 Task: Add Egglife original, egg white wraps to the cart.
Action: Mouse moved to (21, 98)
Screenshot: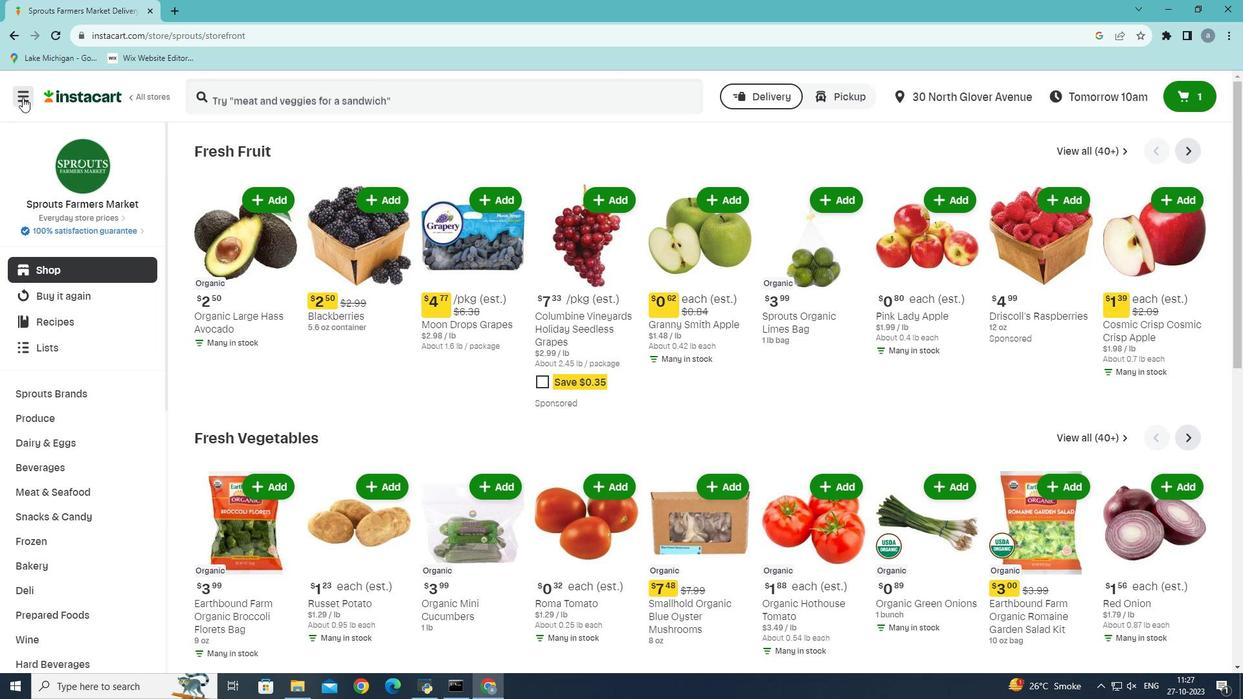 
Action: Mouse pressed left at (21, 98)
Screenshot: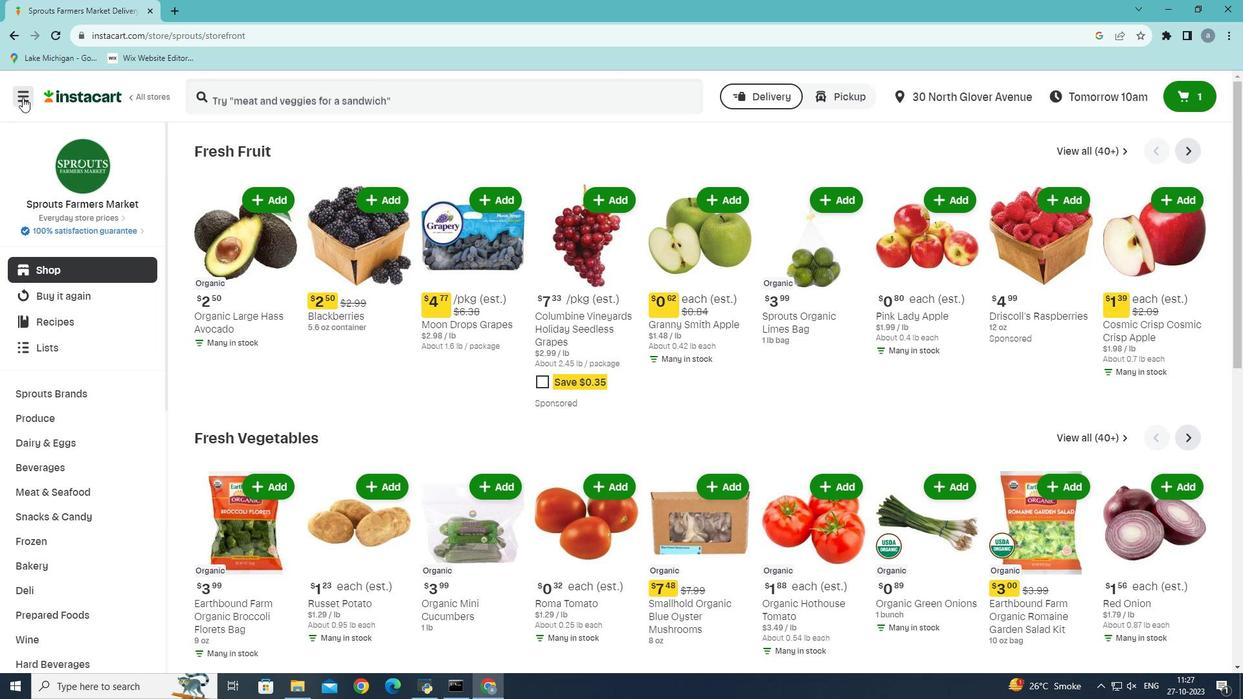 
Action: Mouse moved to (83, 378)
Screenshot: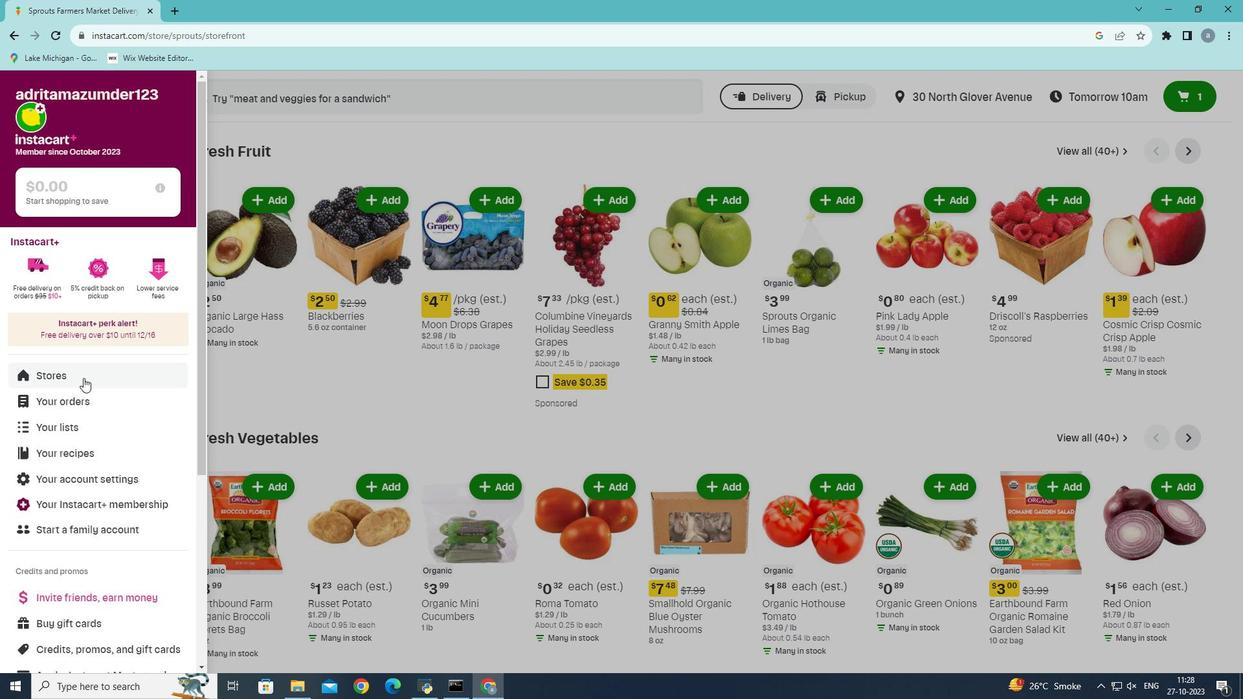 
Action: Mouse pressed left at (83, 378)
Screenshot: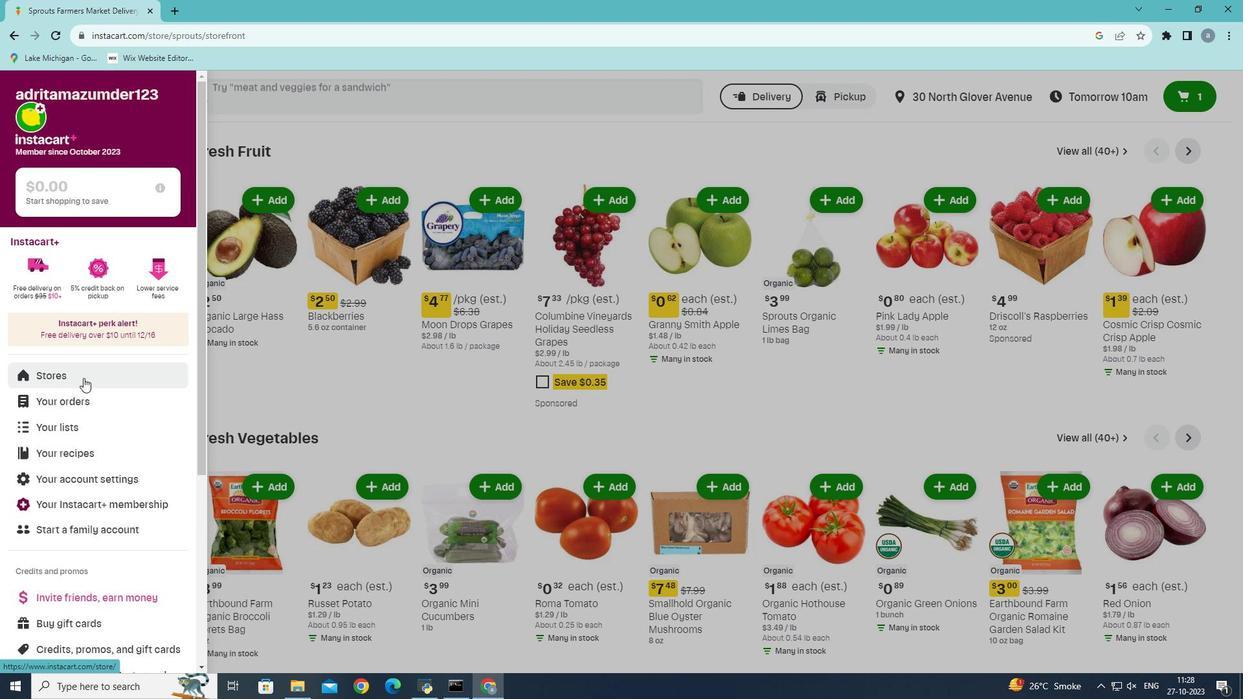 
Action: Mouse moved to (299, 146)
Screenshot: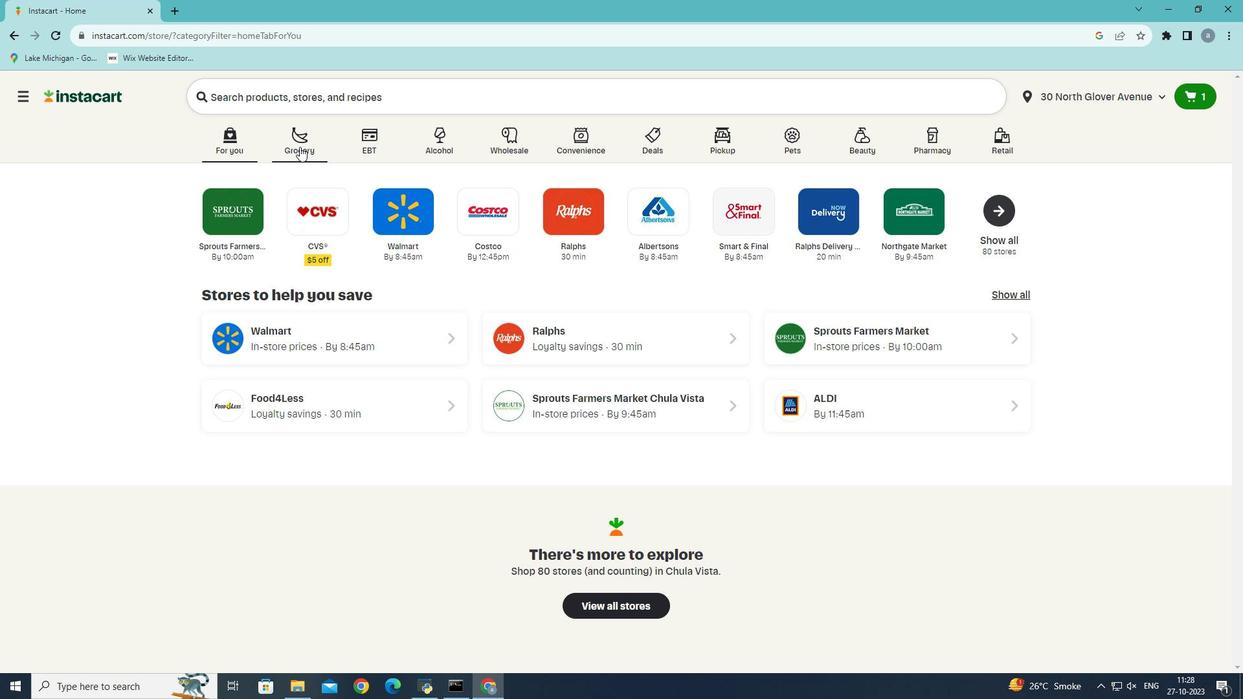 
Action: Mouse pressed left at (299, 146)
Screenshot: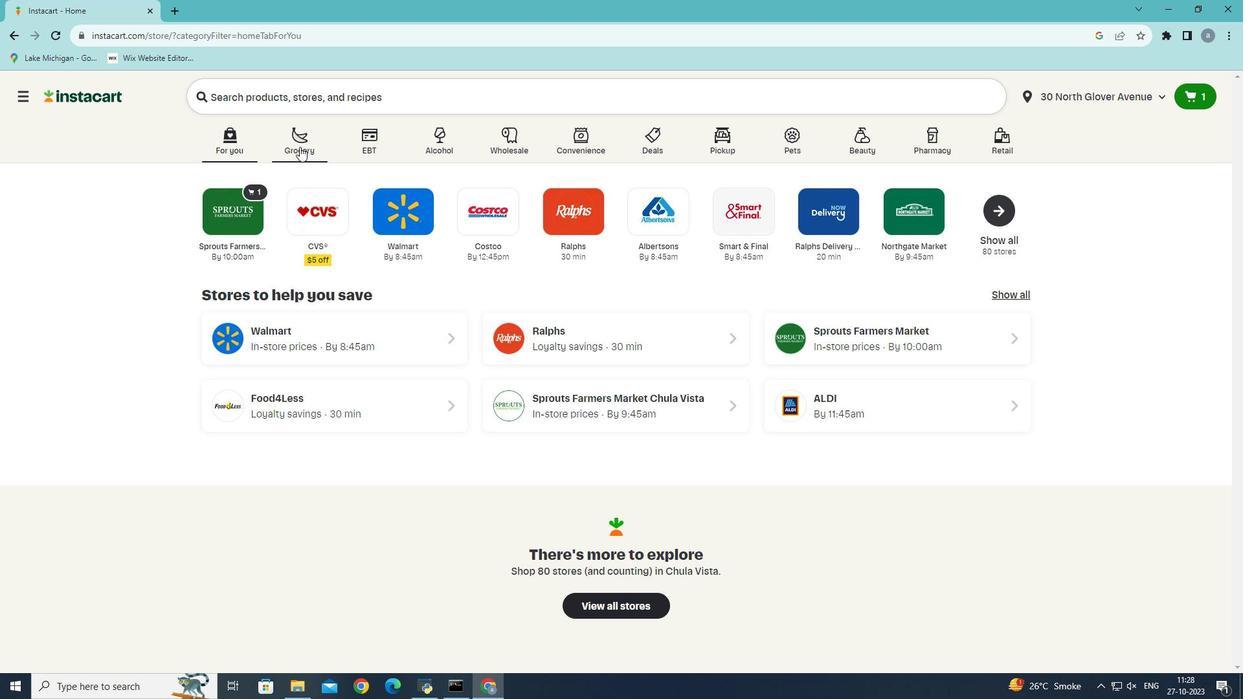 
Action: Mouse moved to (310, 384)
Screenshot: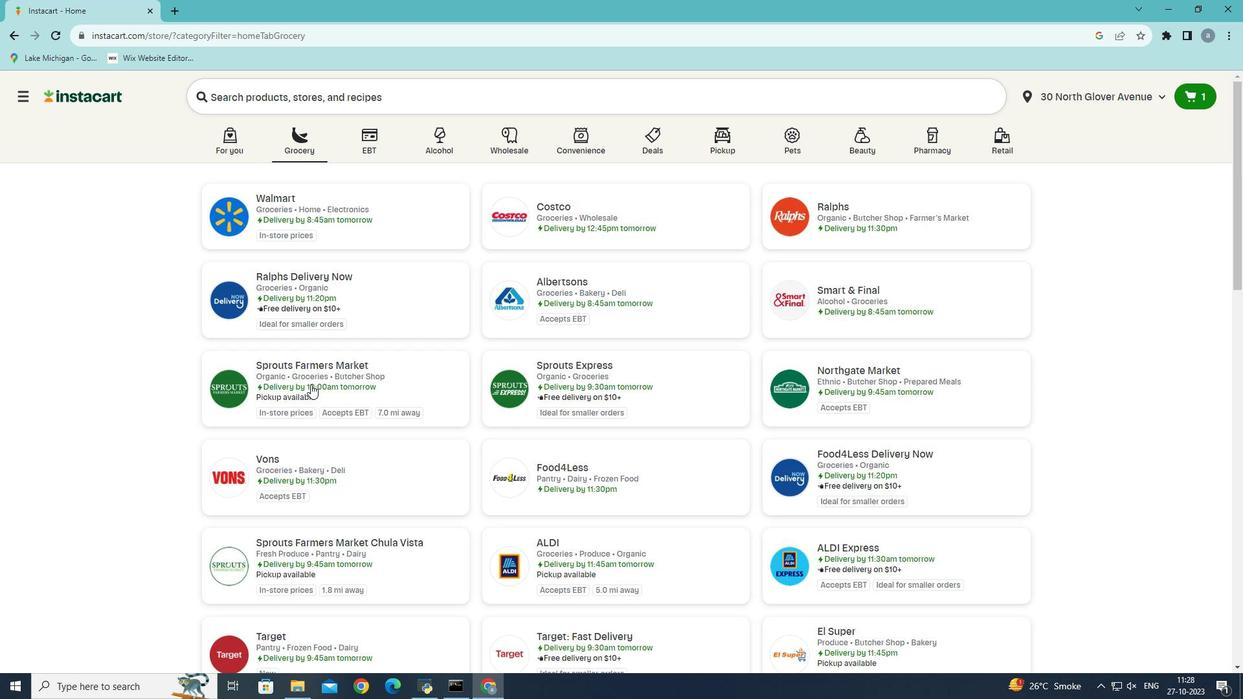 
Action: Mouse pressed left at (310, 384)
Screenshot: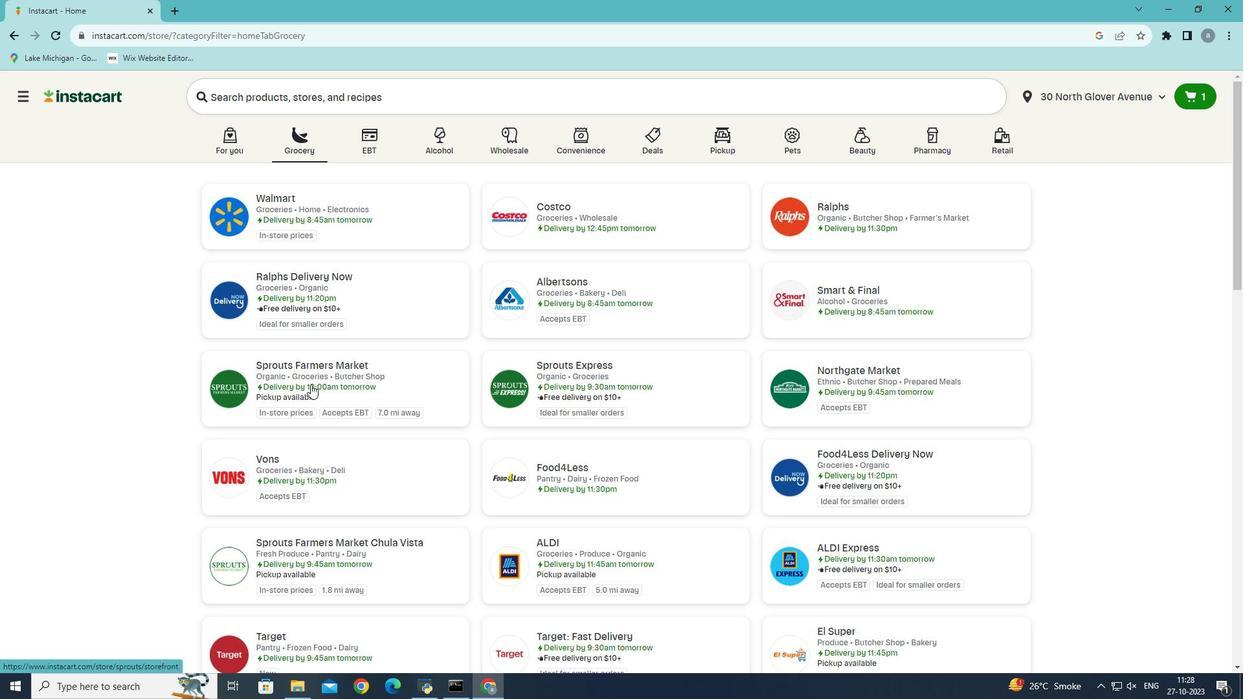 
Action: Mouse moved to (49, 563)
Screenshot: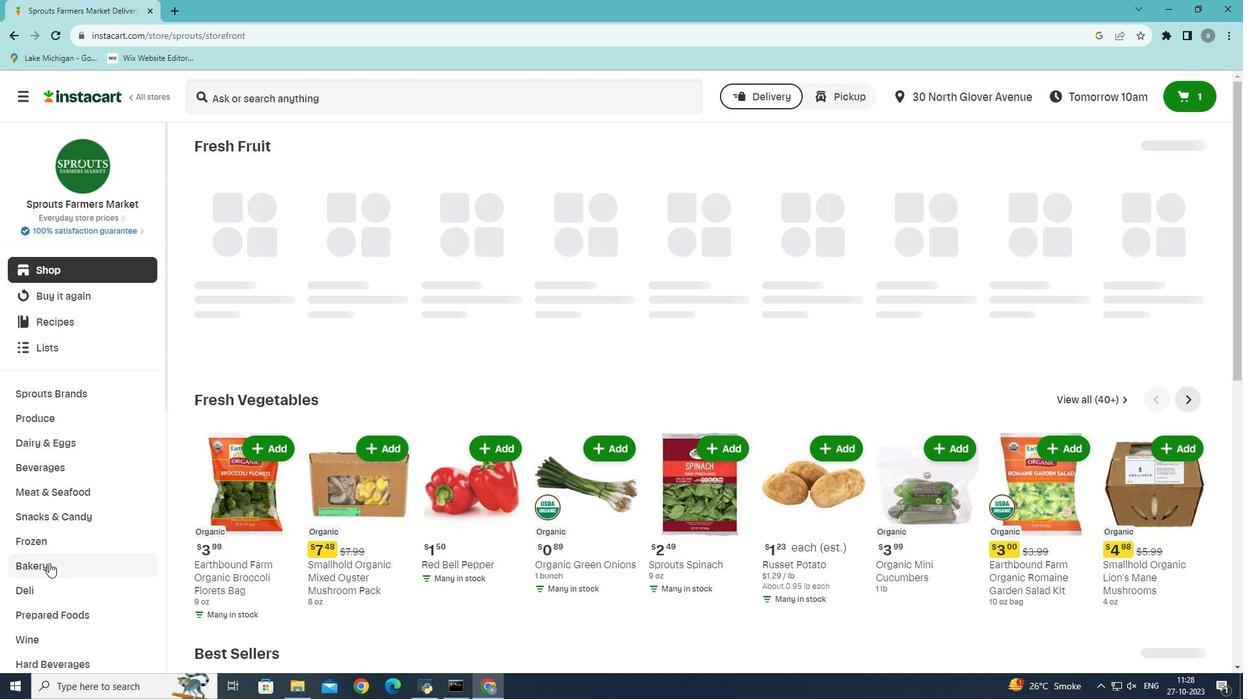
Action: Mouse pressed left at (49, 563)
Screenshot: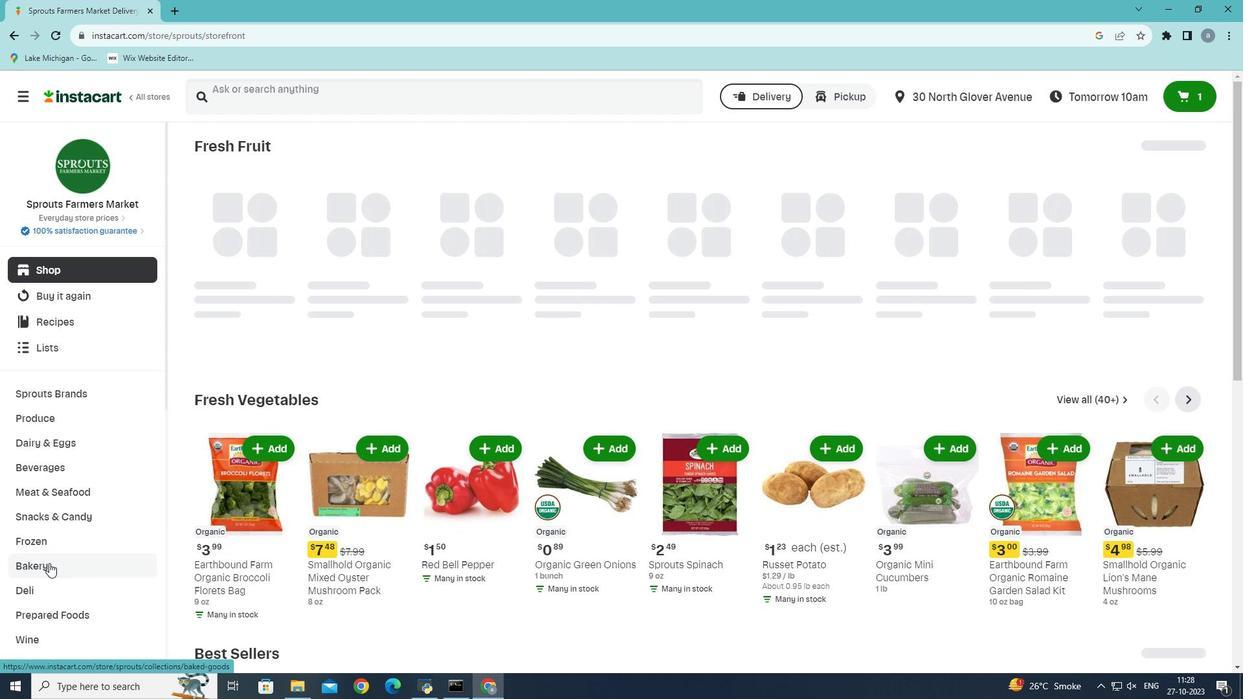 
Action: Mouse moved to (975, 178)
Screenshot: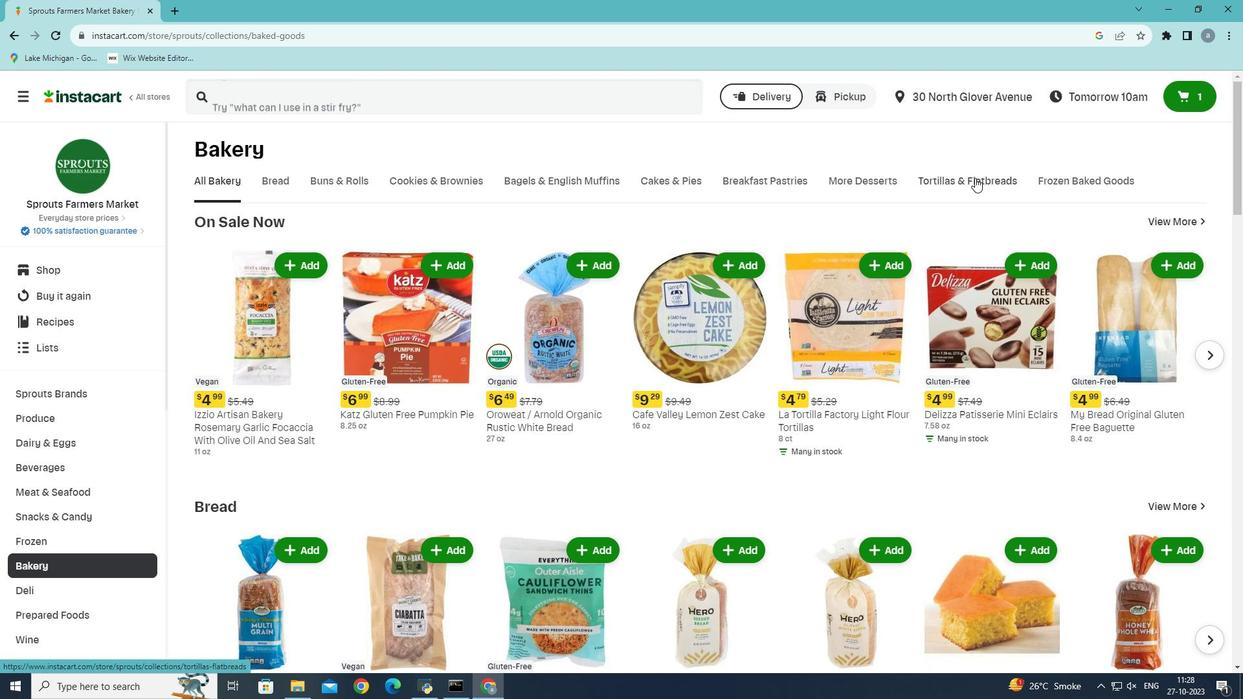 
Action: Mouse pressed left at (975, 178)
Screenshot: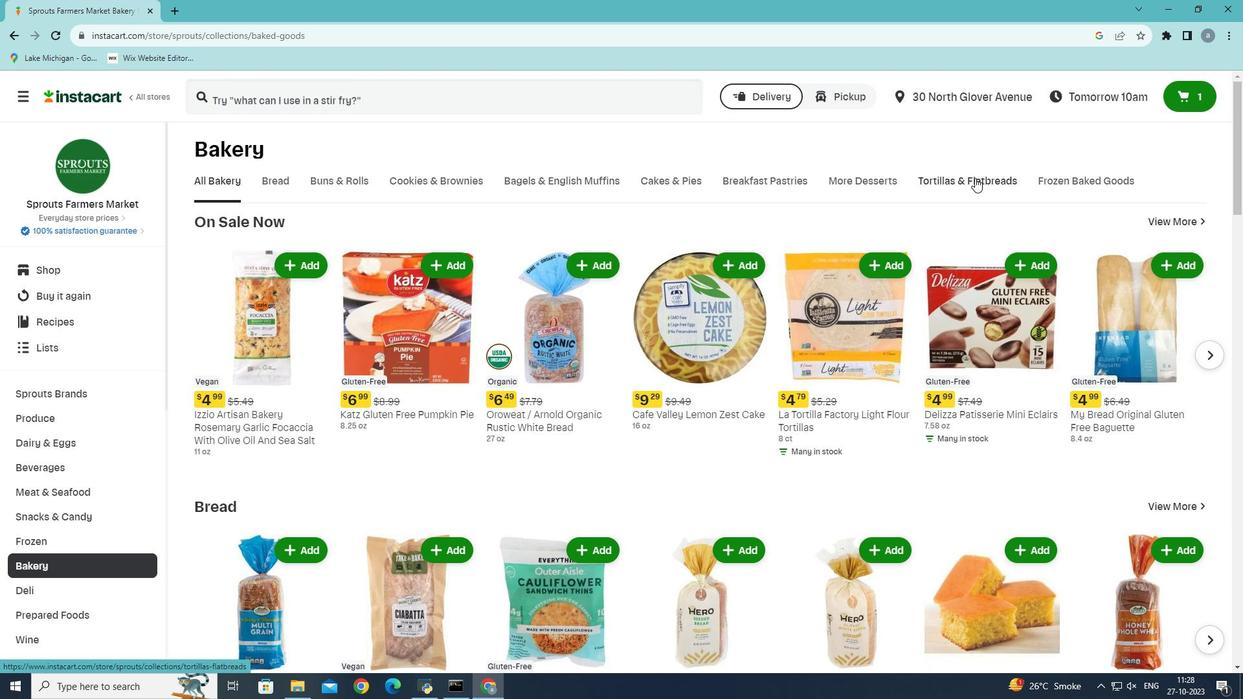 
Action: Mouse moved to (507, 448)
Screenshot: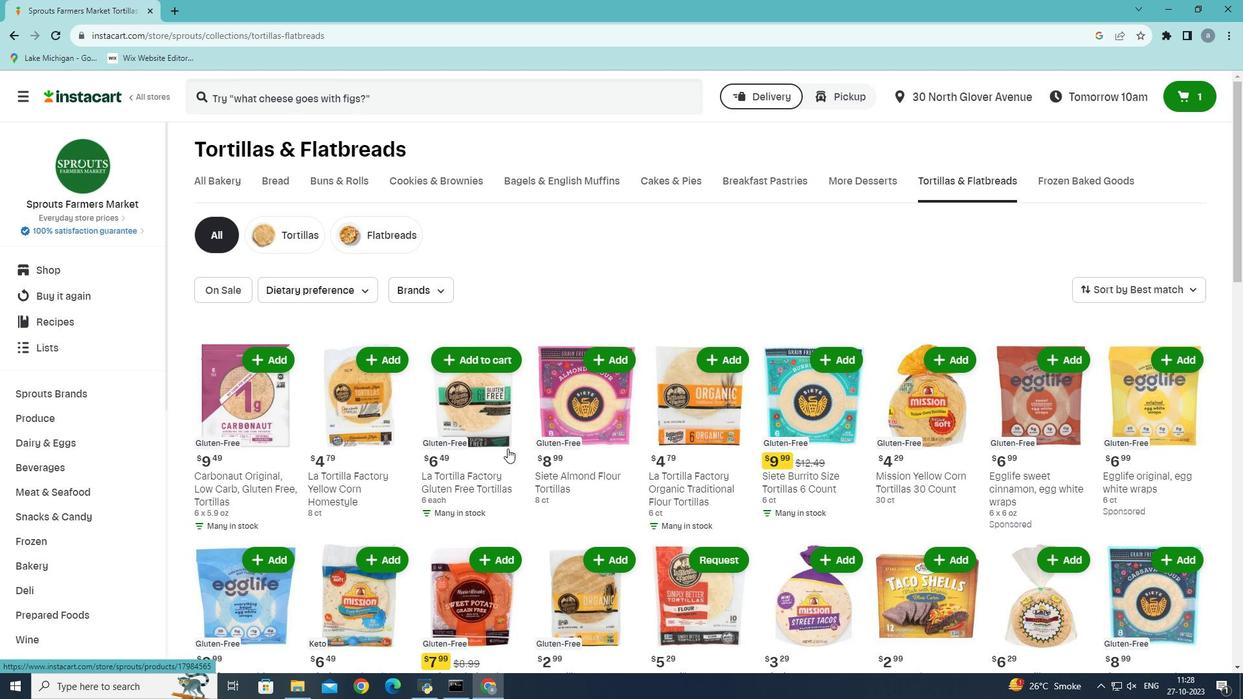
Action: Mouse scrolled (507, 448) with delta (0, 0)
Screenshot: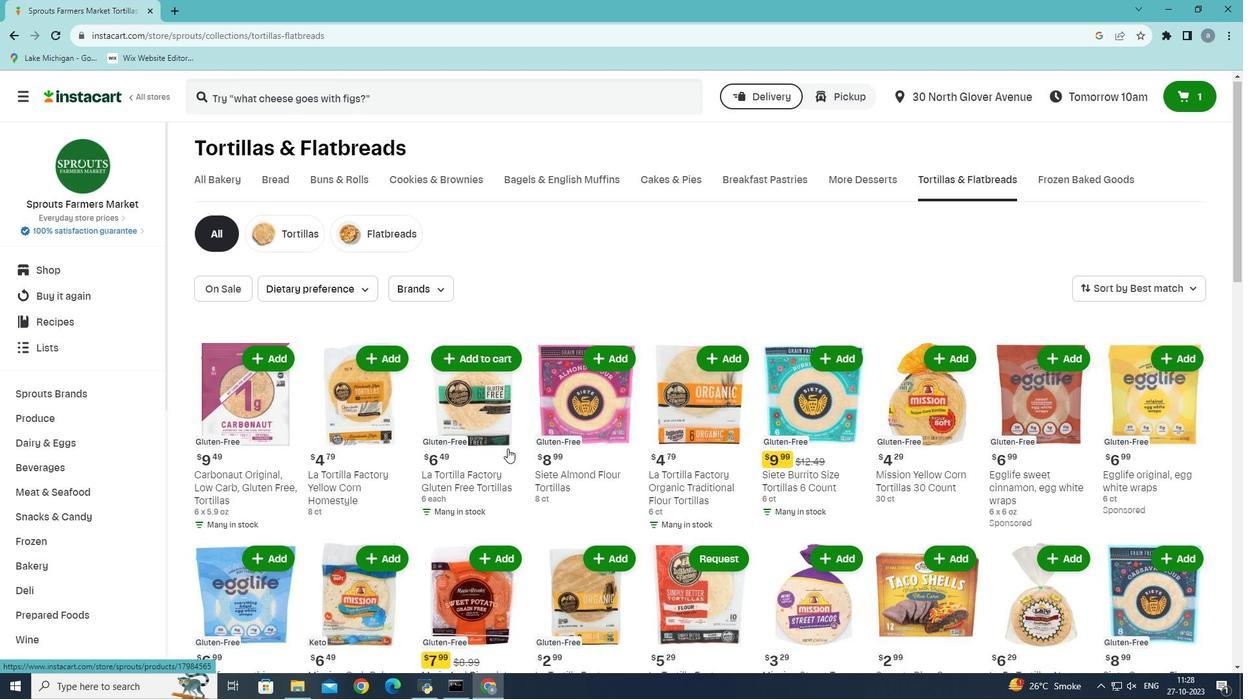 
Action: Mouse moved to (1186, 299)
Screenshot: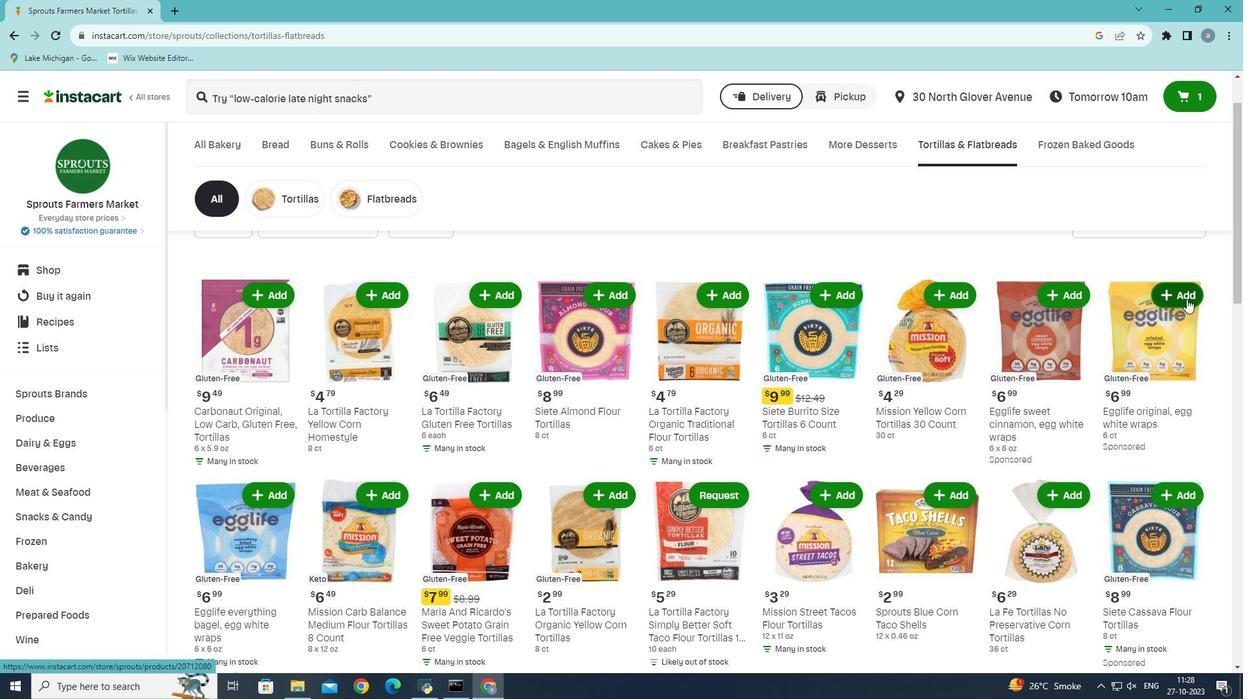 
Action: Mouse pressed left at (1186, 299)
Screenshot: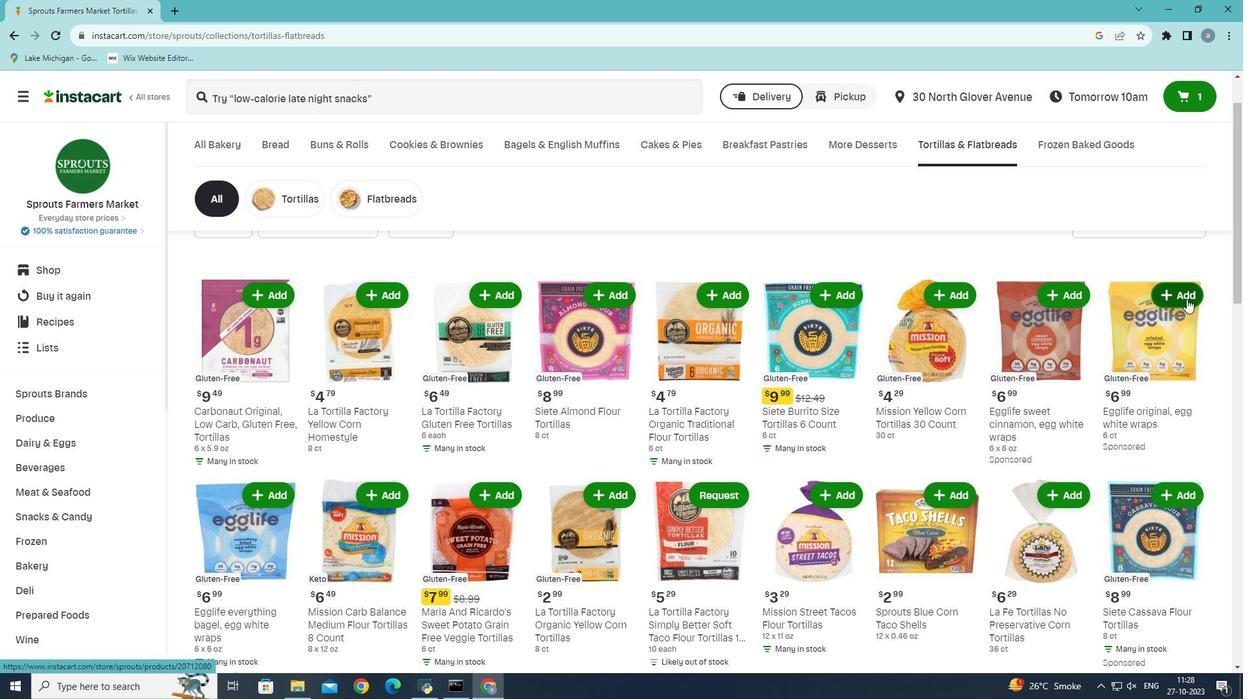 
Action: Mouse moved to (1182, 292)
Screenshot: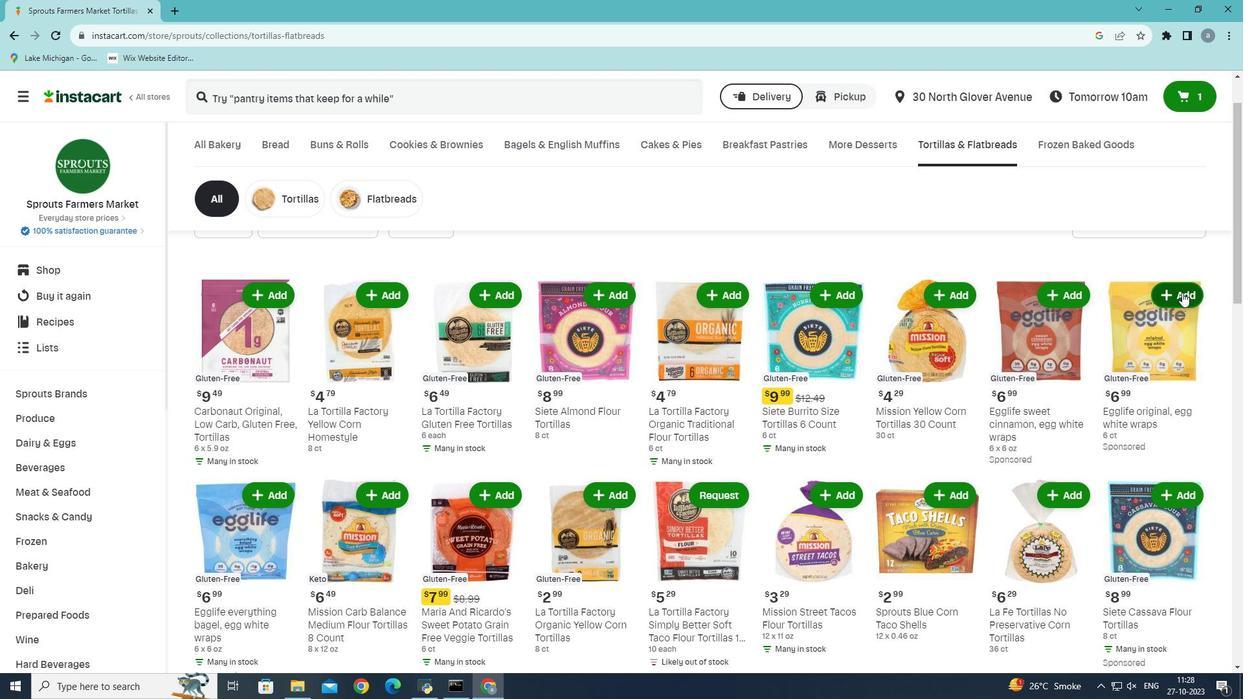 
Action: Mouse pressed left at (1182, 292)
Screenshot: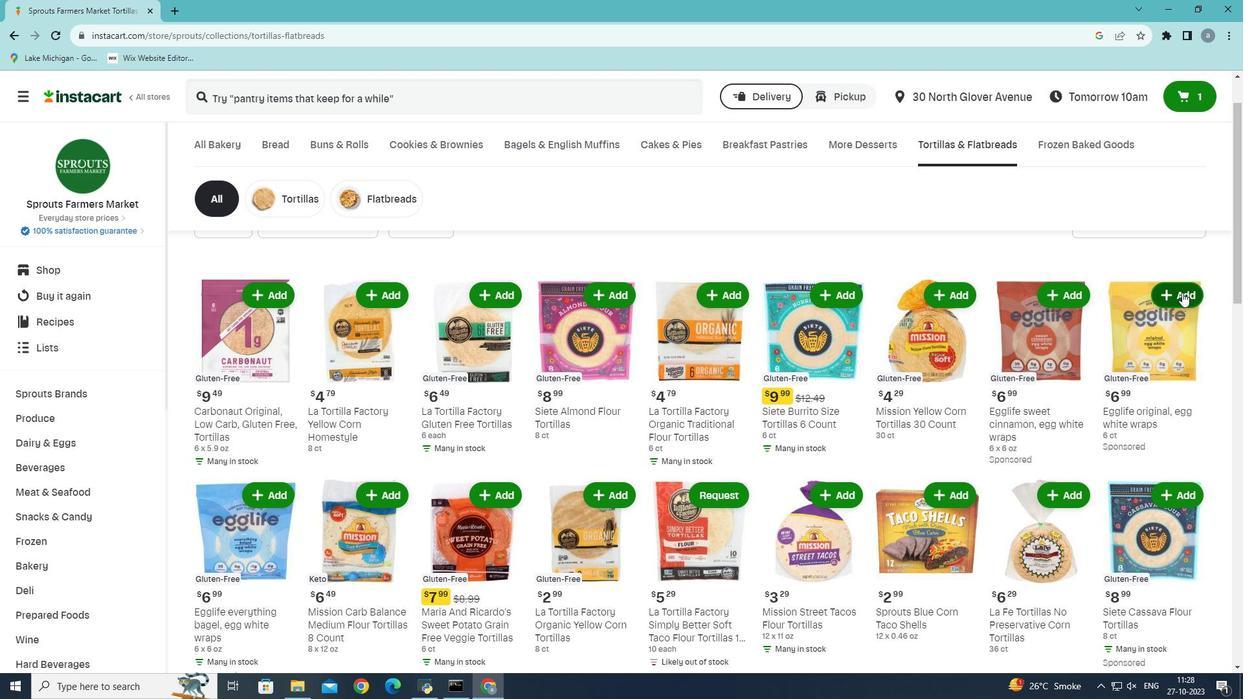 
Action: Mouse moved to (1173, 297)
Screenshot: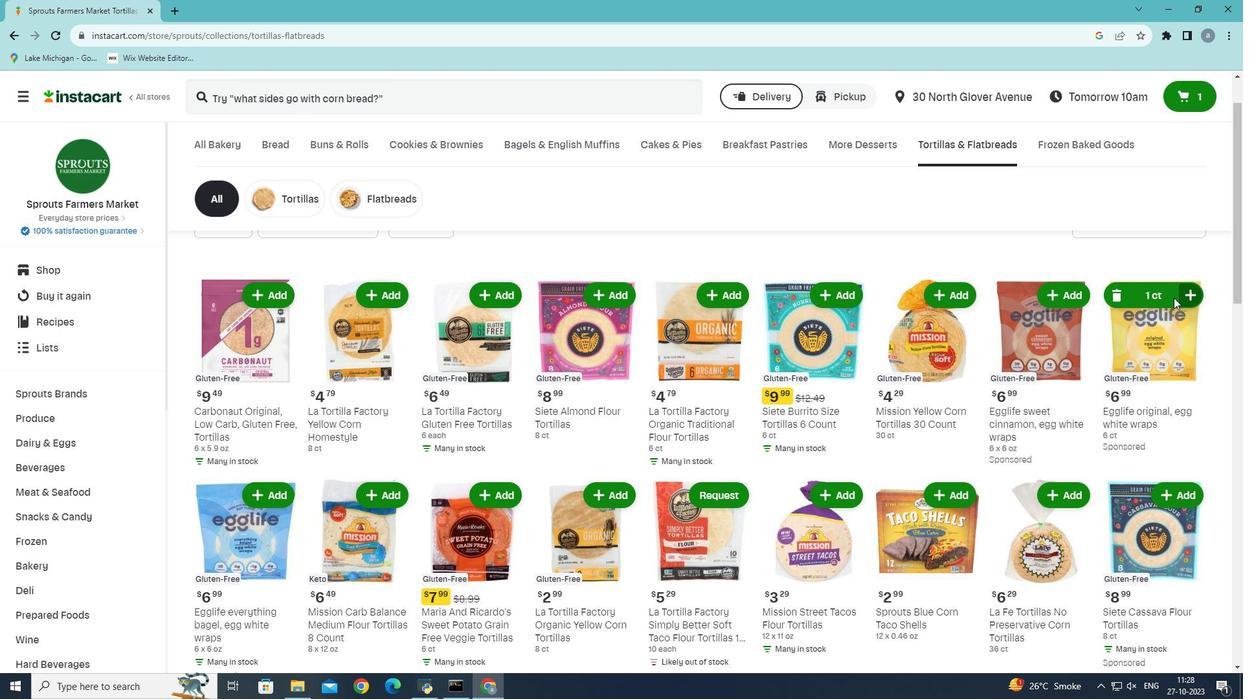 
